 Task: Add a column "Latest update by assignee".
Action: Mouse moved to (188, 365)
Screenshot: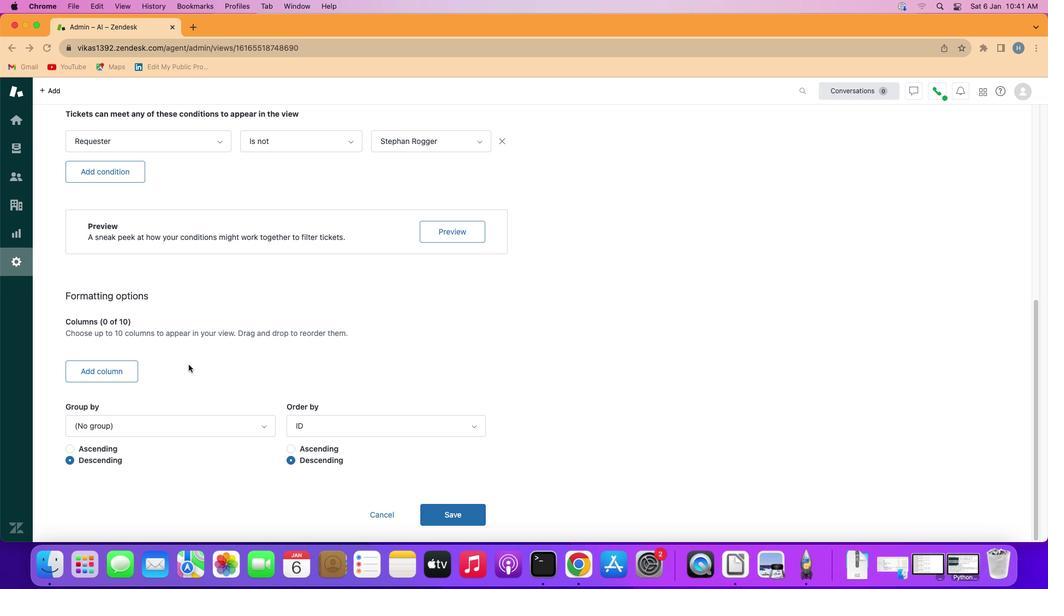 
Action: Mouse pressed left at (188, 365)
Screenshot: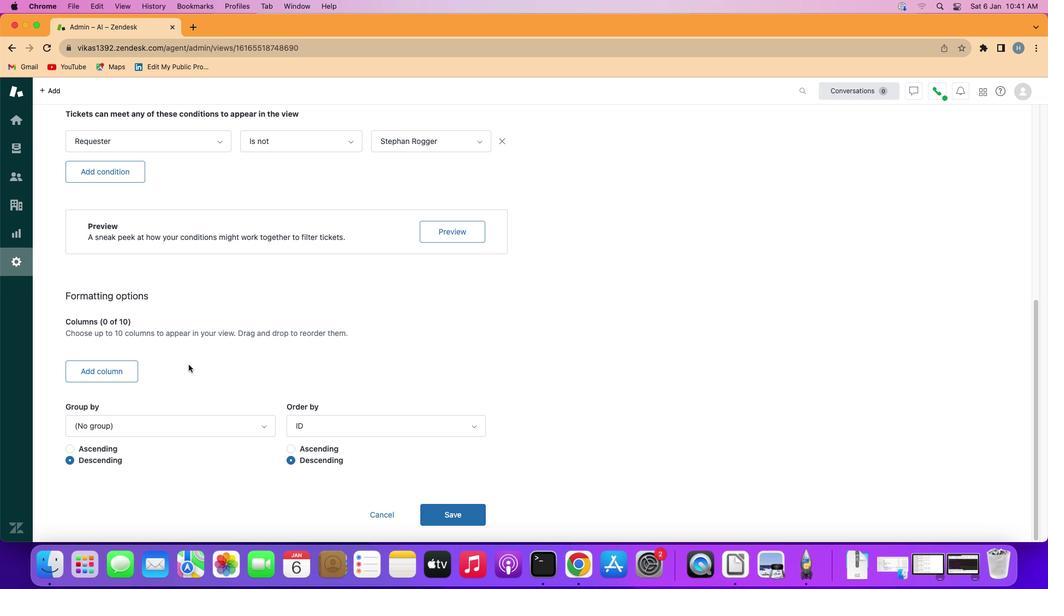 
Action: Mouse moved to (107, 370)
Screenshot: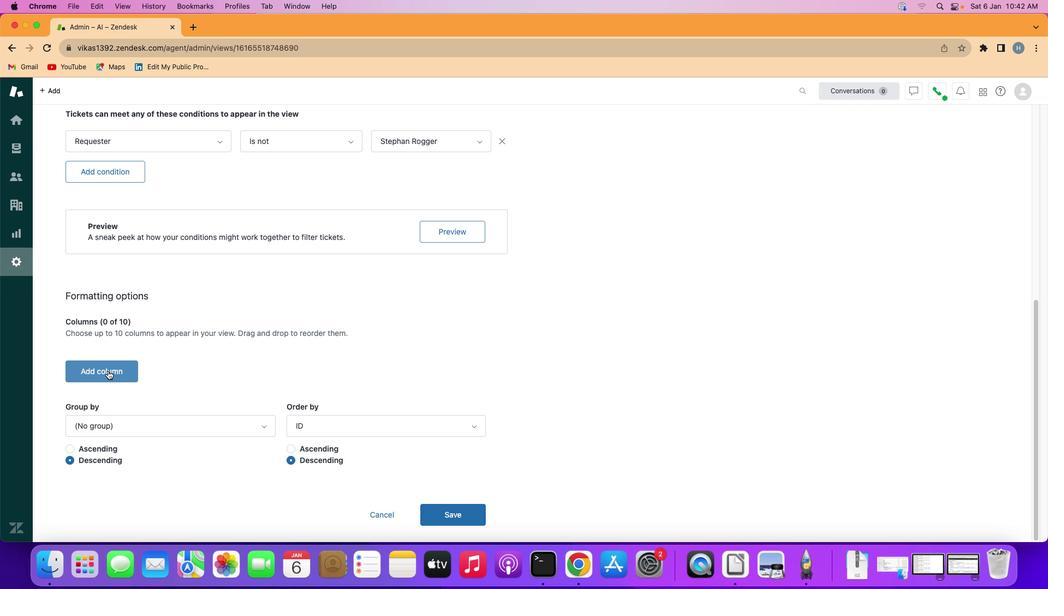 
Action: Mouse pressed left at (107, 370)
Screenshot: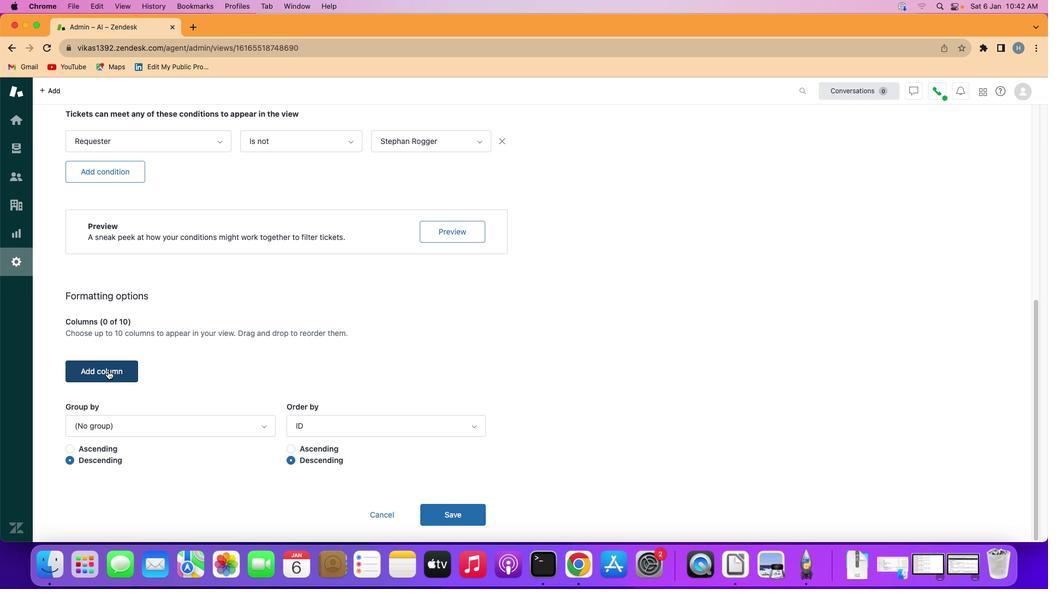 
Action: Mouse moved to (227, 263)
Screenshot: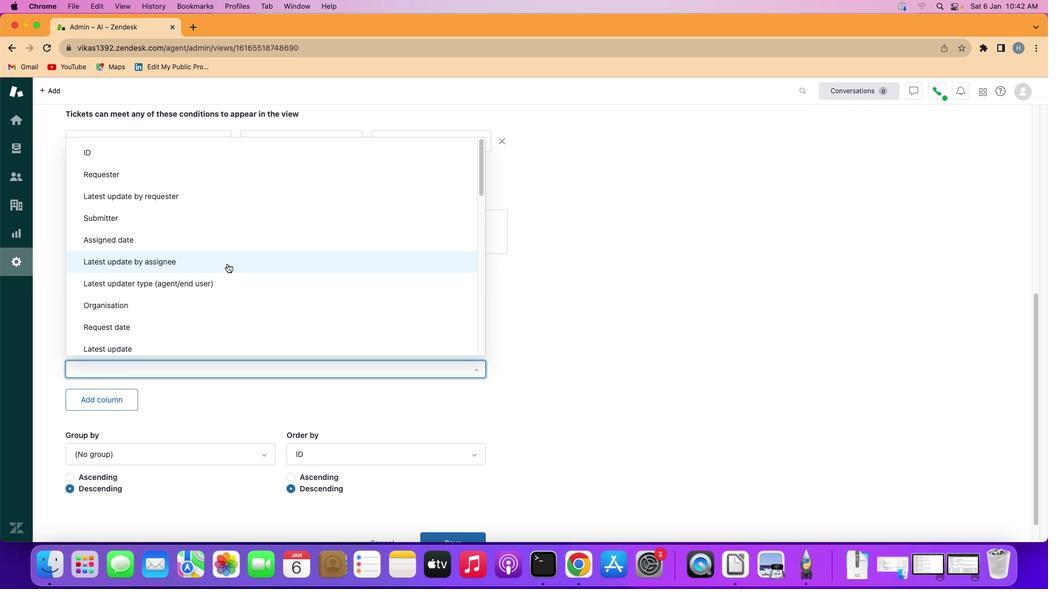 
Action: Mouse pressed left at (227, 263)
Screenshot: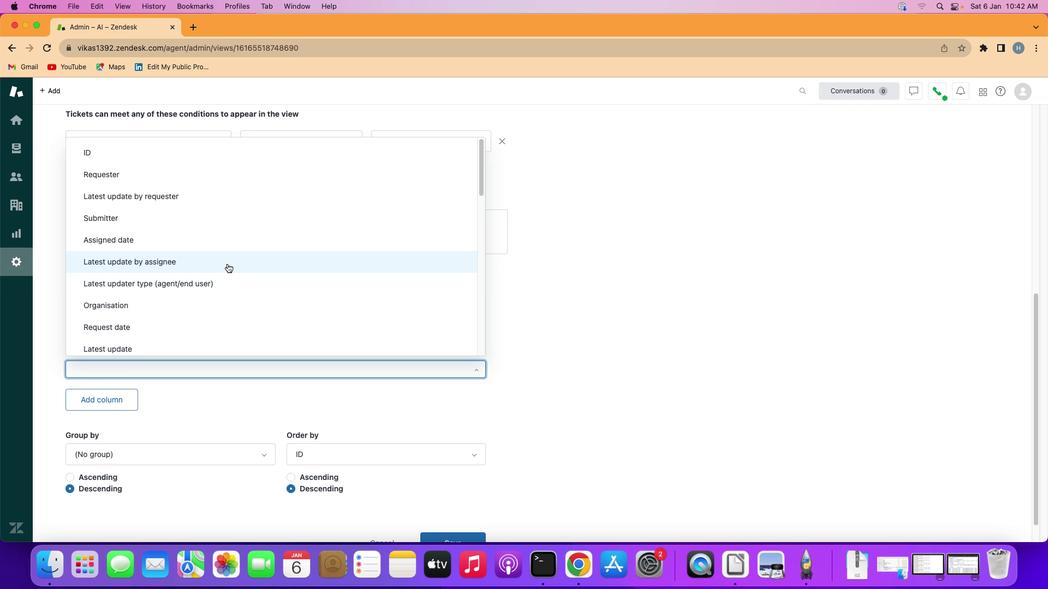 
Action: Mouse moved to (290, 394)
Screenshot: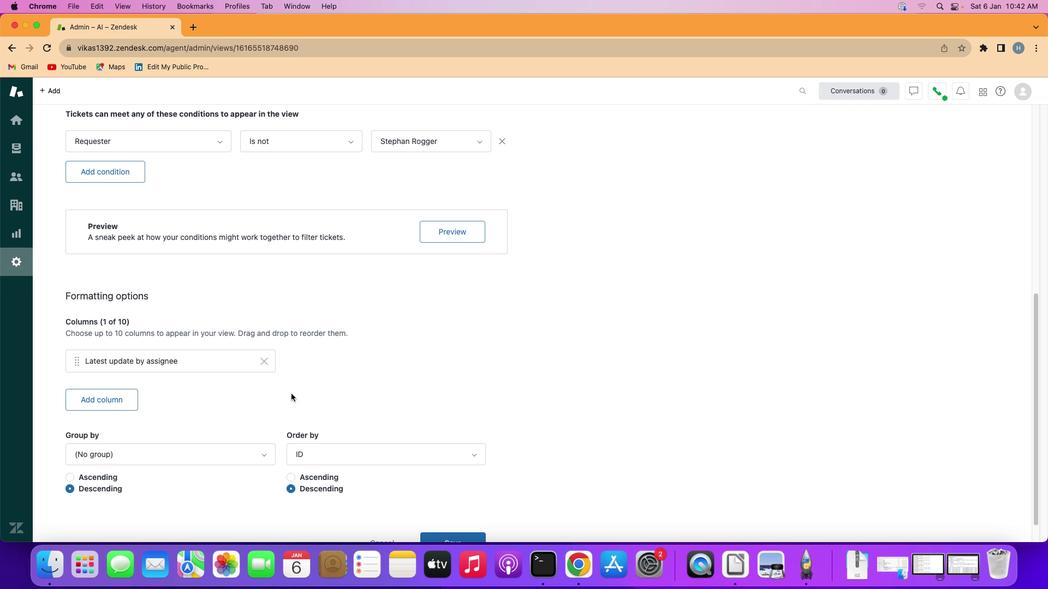
